 Task: Look for products in the category "Joint Care Supplements" from Iwi only.
Action: Mouse moved to (251, 125)
Screenshot: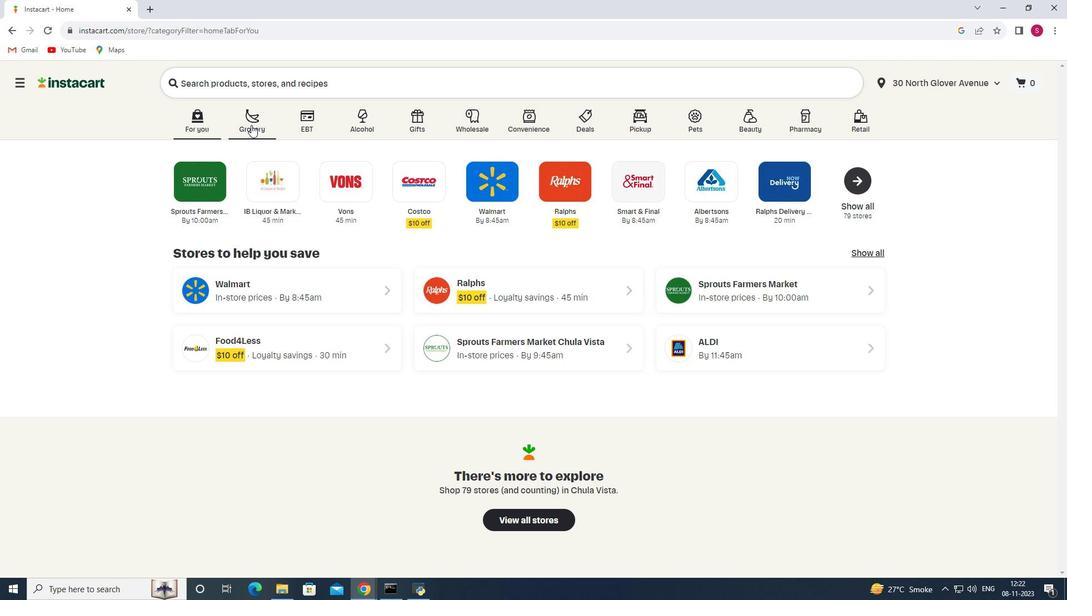 
Action: Mouse pressed left at (251, 125)
Screenshot: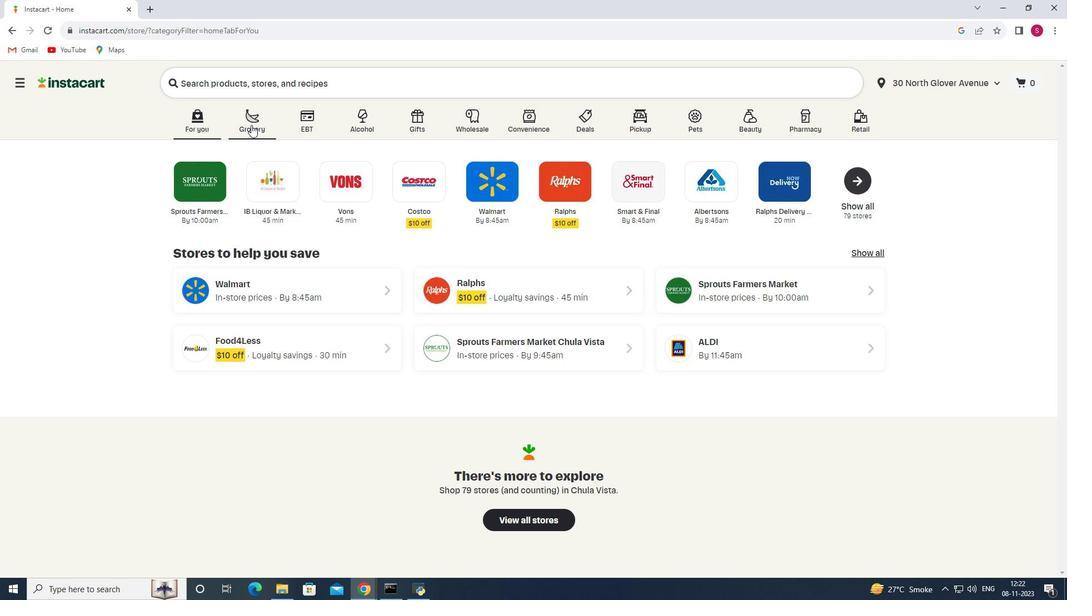 
Action: Mouse moved to (244, 319)
Screenshot: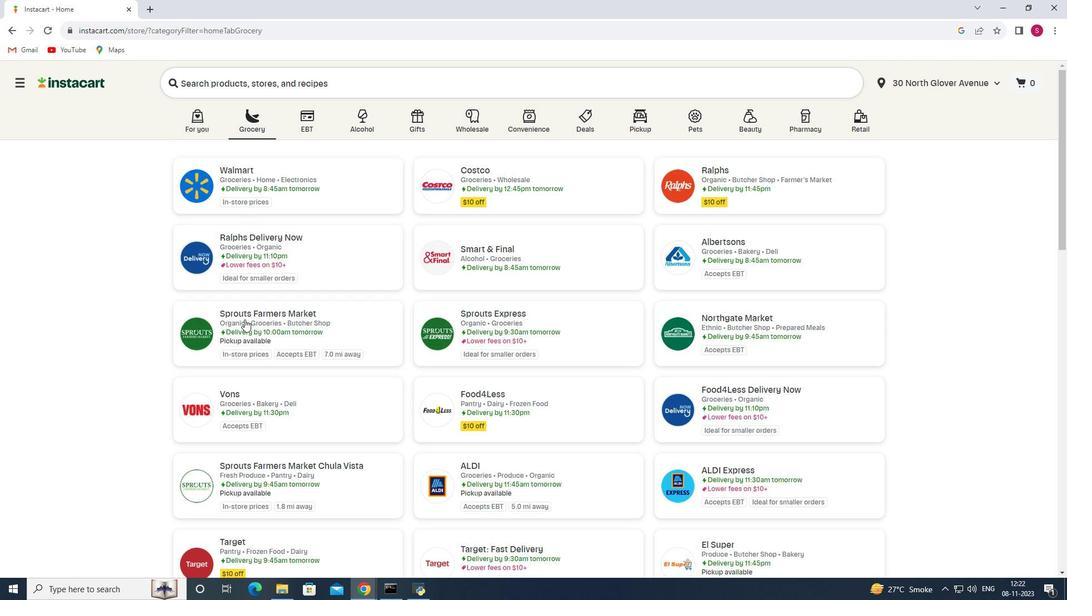 
Action: Mouse pressed left at (244, 319)
Screenshot: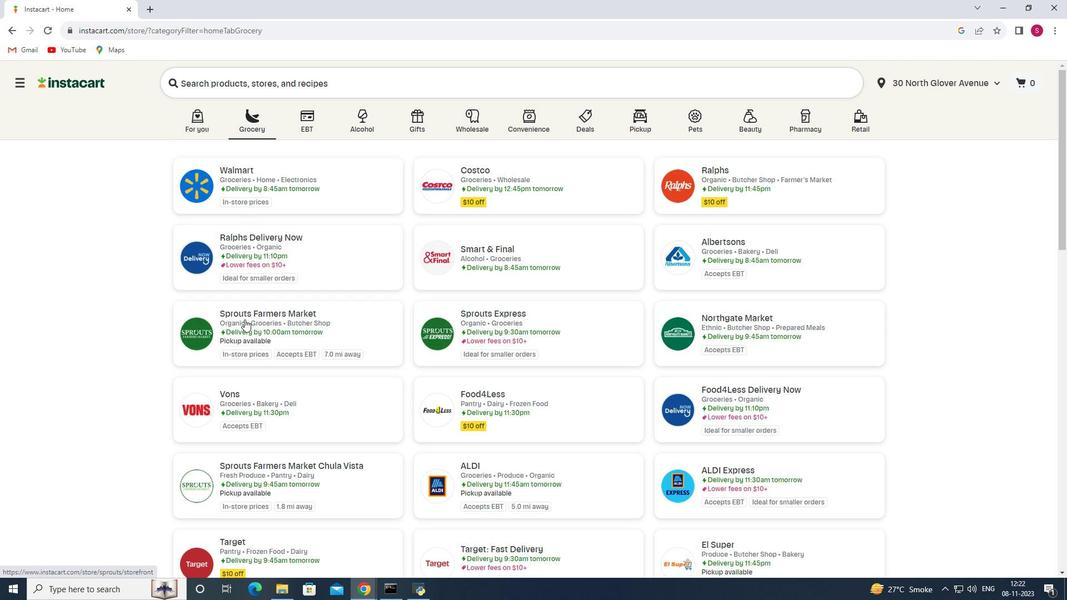 
Action: Mouse moved to (36, 364)
Screenshot: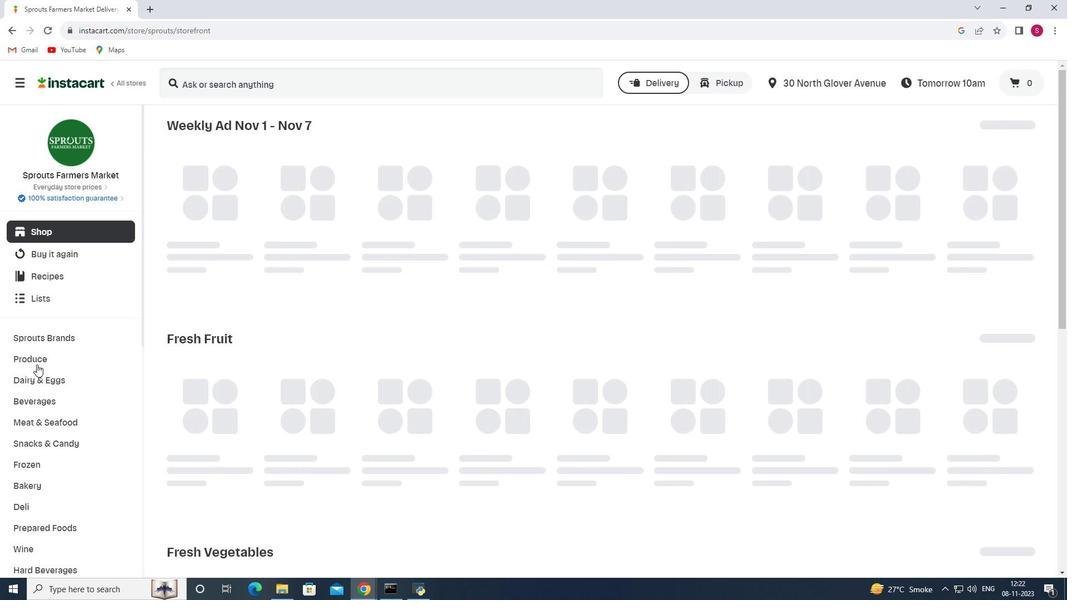 
Action: Mouse scrolled (36, 364) with delta (0, 0)
Screenshot: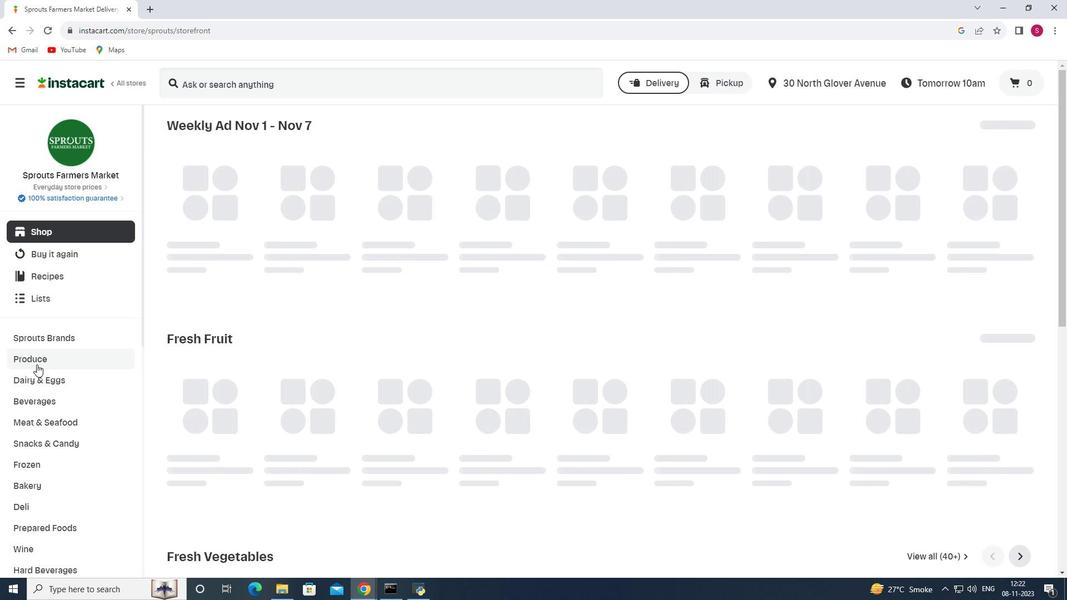 
Action: Mouse scrolled (36, 364) with delta (0, 0)
Screenshot: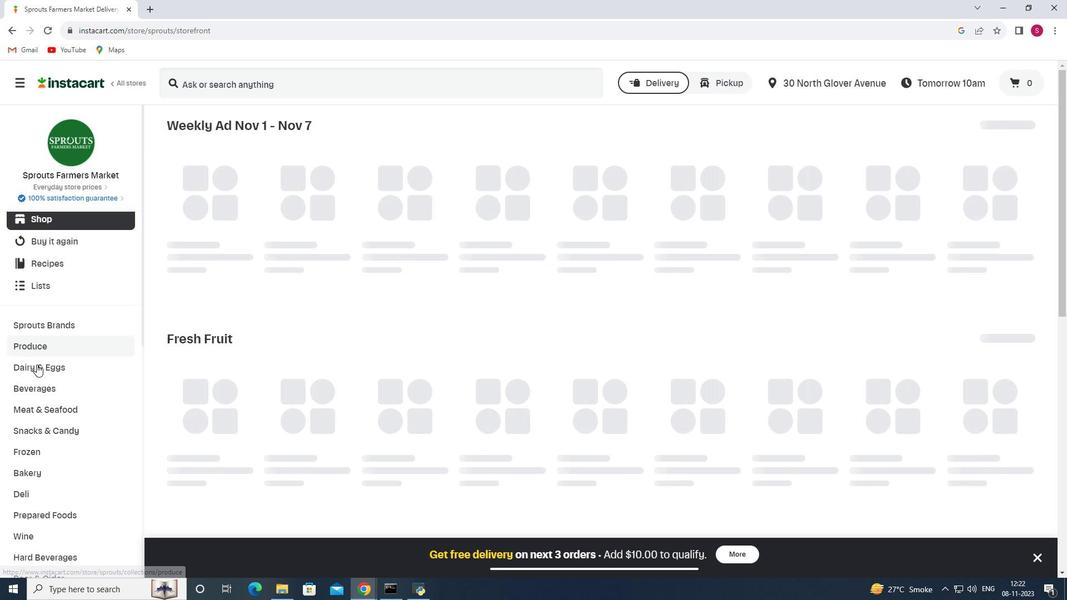 
Action: Mouse scrolled (36, 364) with delta (0, 0)
Screenshot: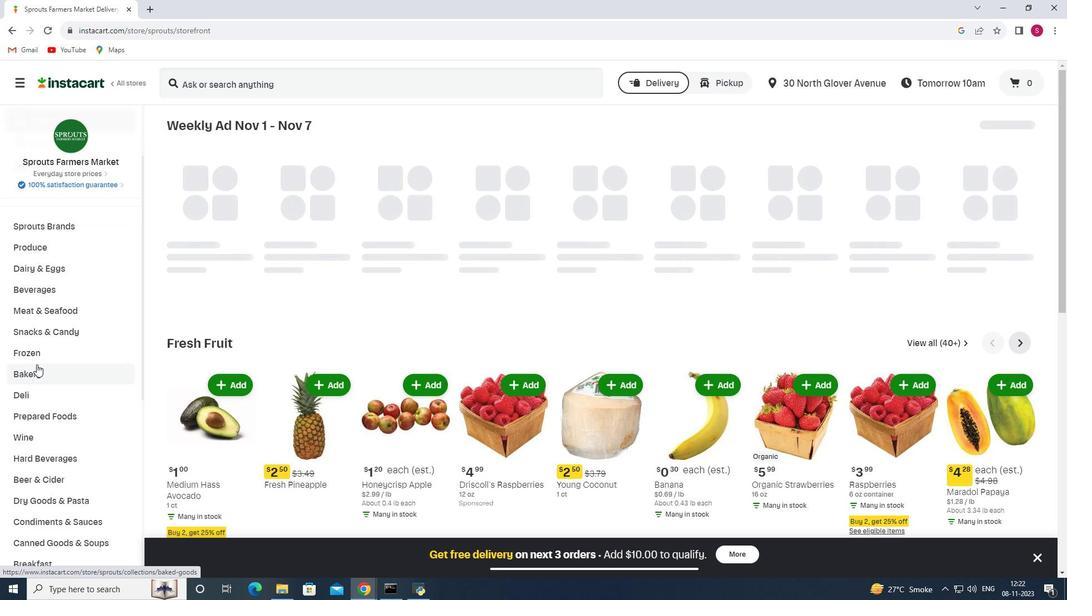
Action: Mouse scrolled (36, 364) with delta (0, 0)
Screenshot: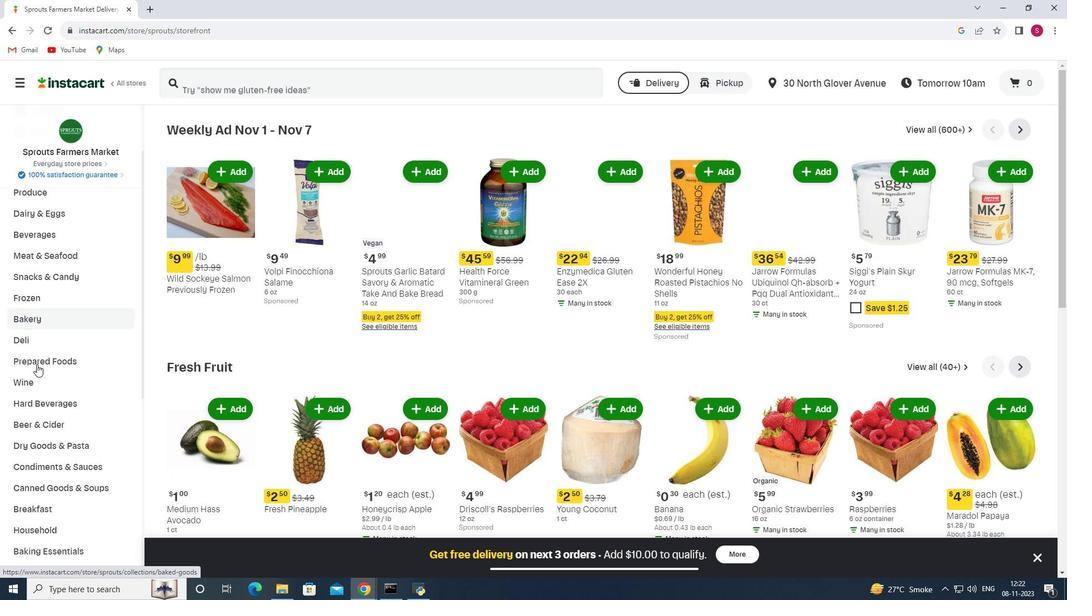 
Action: Mouse scrolled (36, 364) with delta (0, 0)
Screenshot: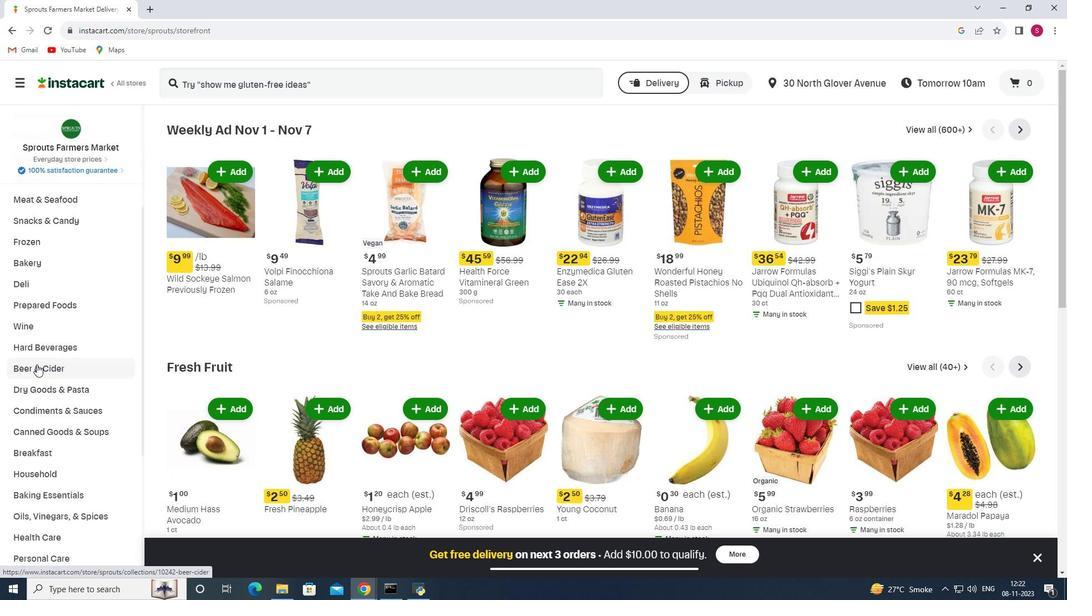 
Action: Mouse scrolled (36, 364) with delta (0, 0)
Screenshot: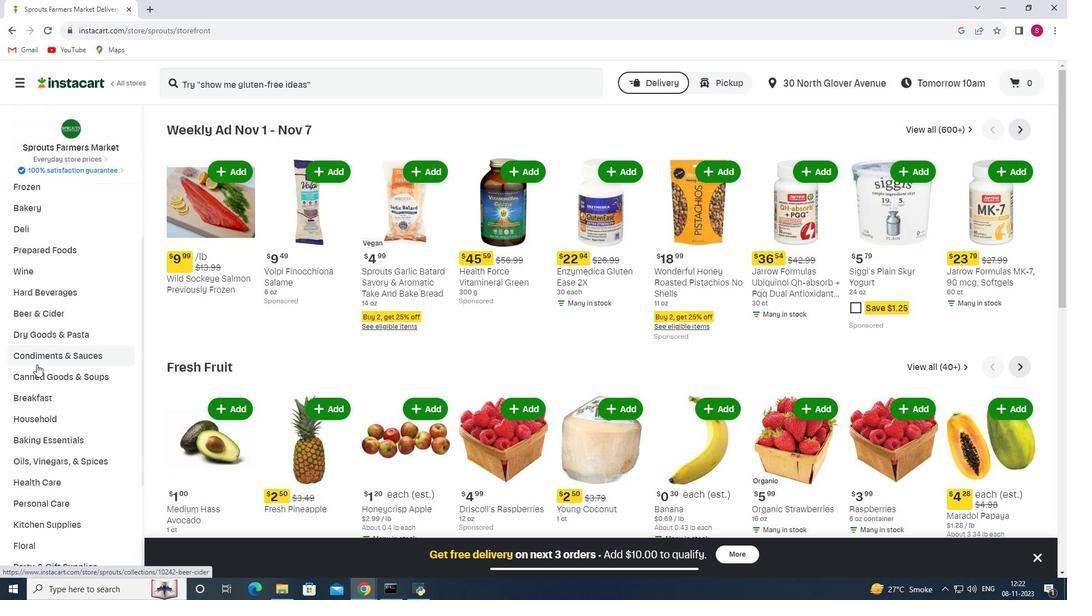 
Action: Mouse scrolled (36, 364) with delta (0, 0)
Screenshot: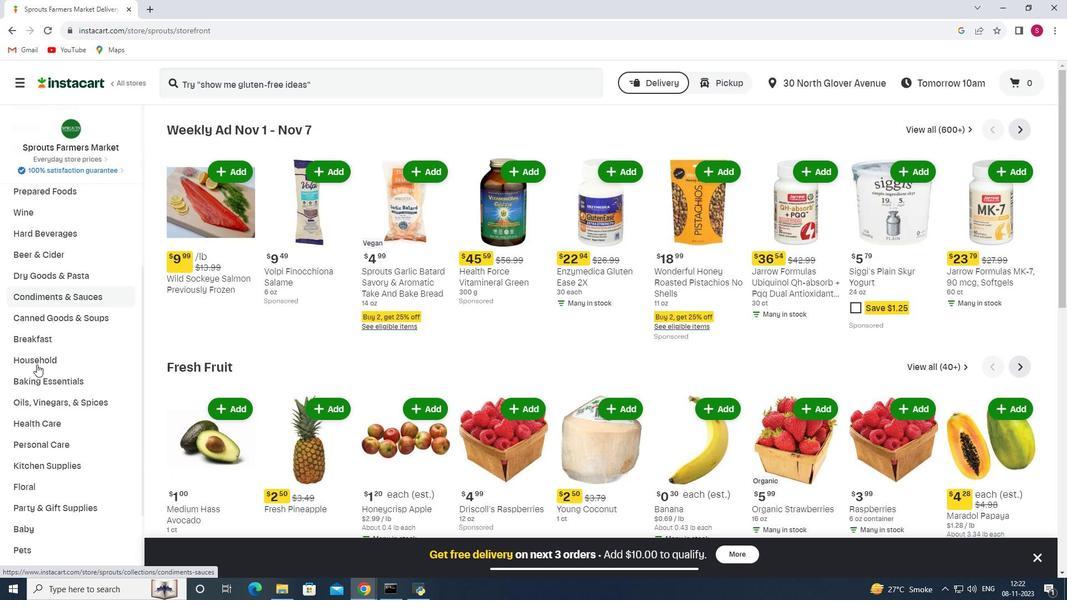 
Action: Mouse pressed left at (36, 364)
Screenshot: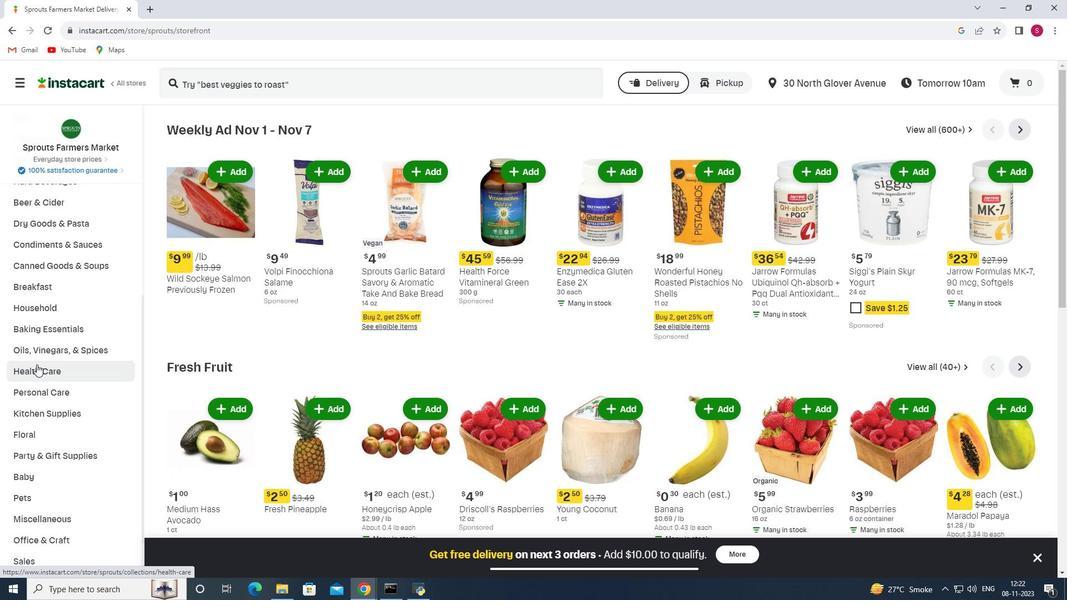 
Action: Mouse moved to (358, 154)
Screenshot: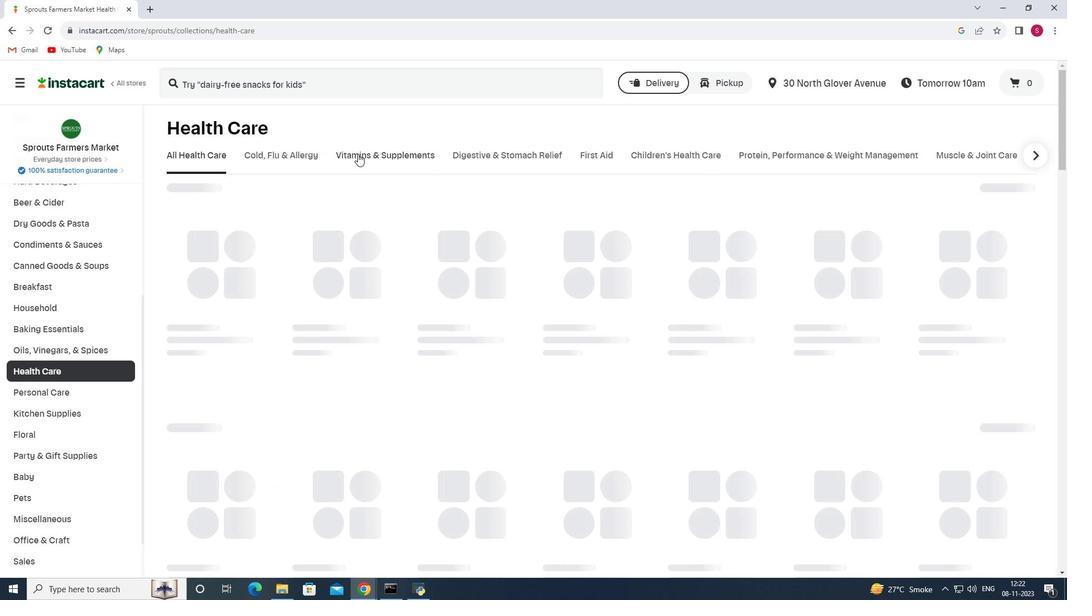 
Action: Mouse pressed left at (358, 154)
Screenshot: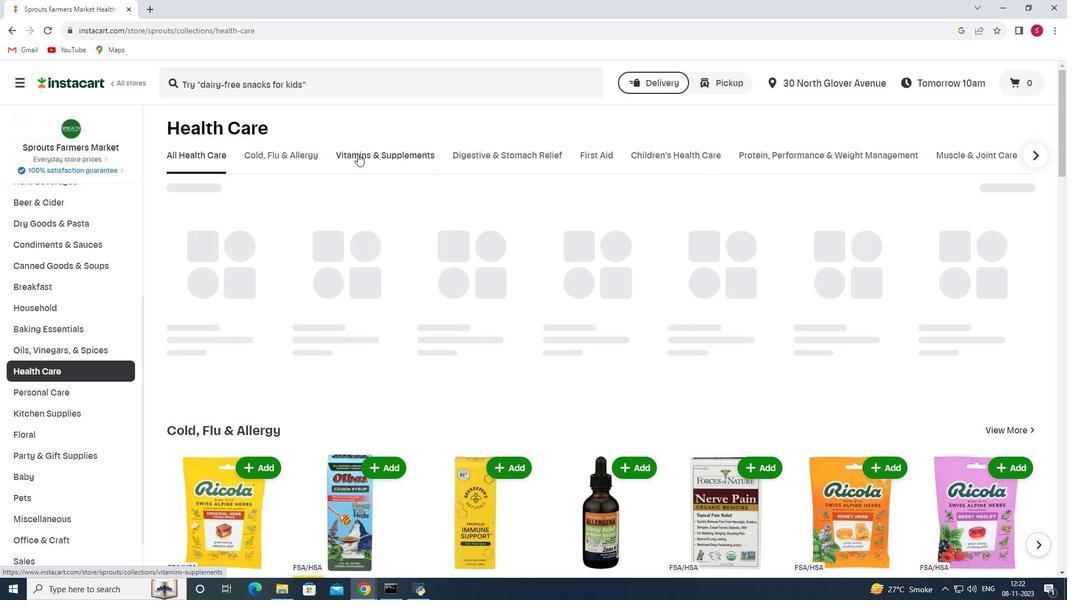 
Action: Mouse moved to (1031, 198)
Screenshot: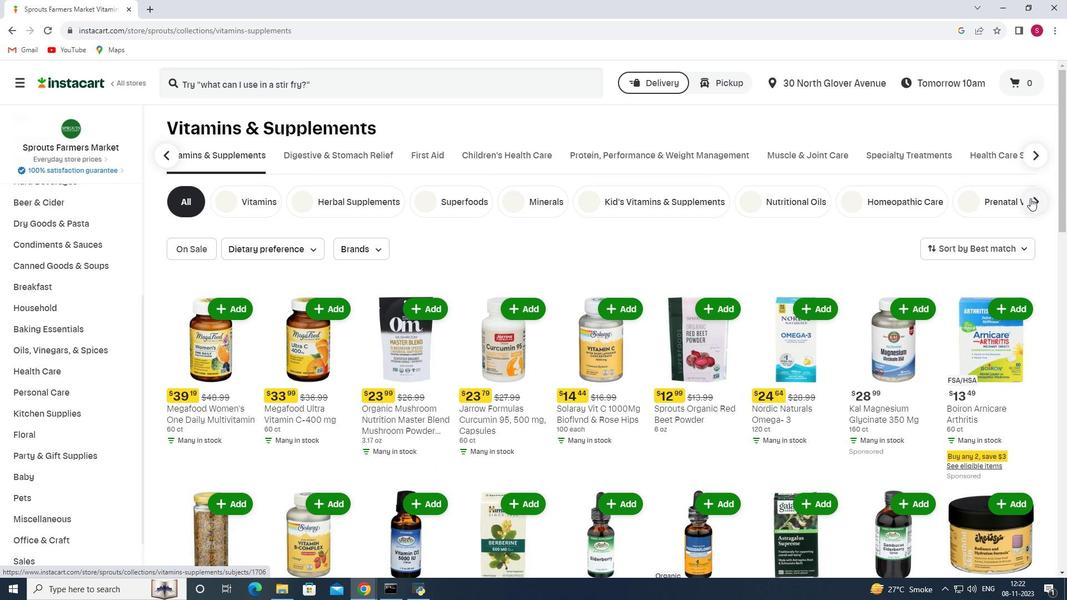 
Action: Mouse pressed left at (1031, 198)
Screenshot: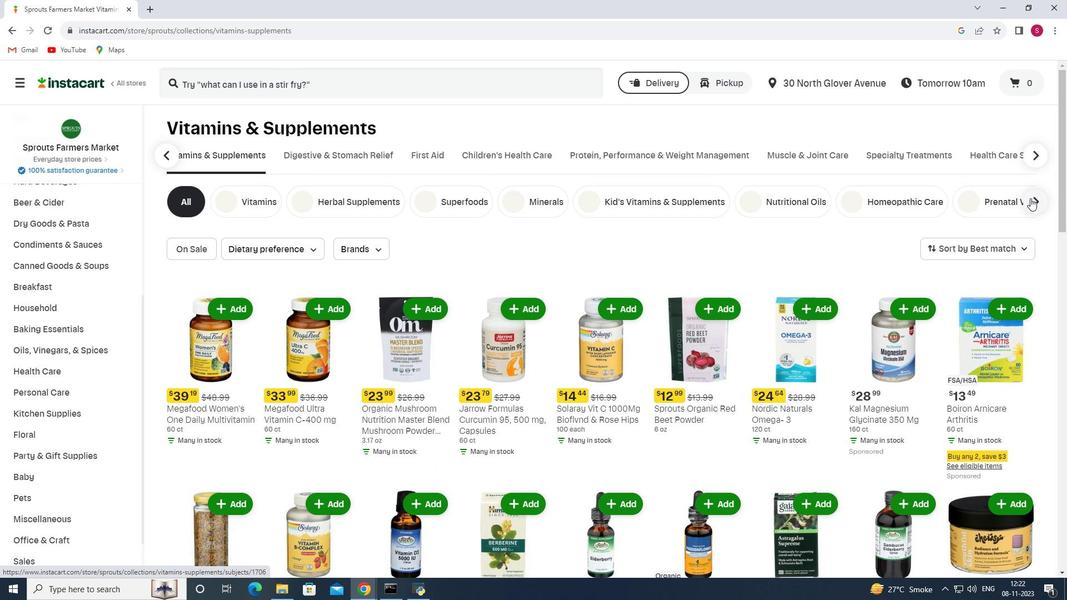 
Action: Mouse moved to (799, 205)
Screenshot: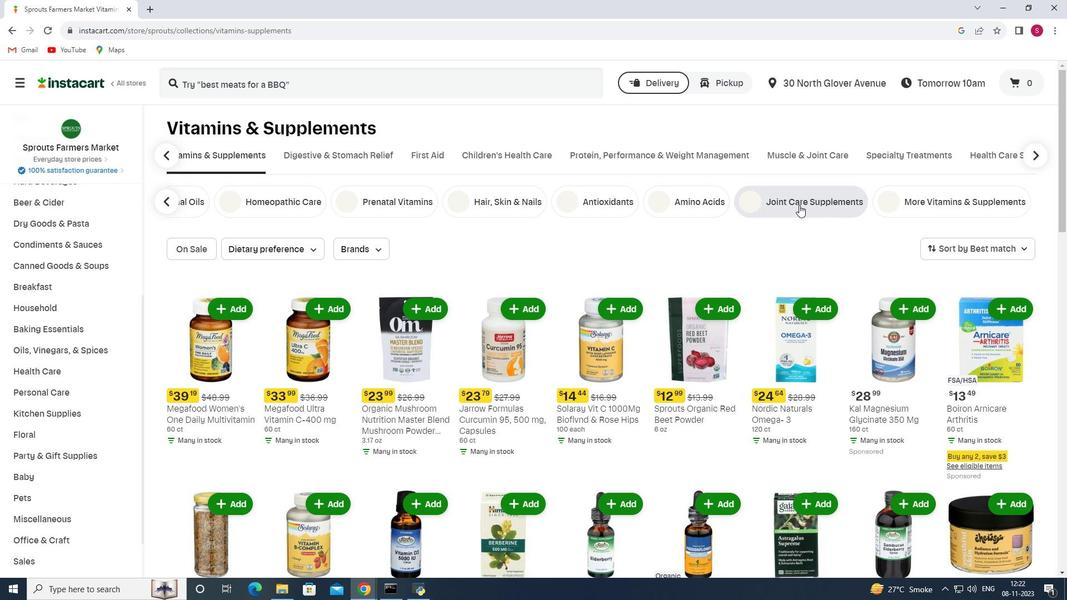 
Action: Mouse pressed left at (799, 205)
Screenshot: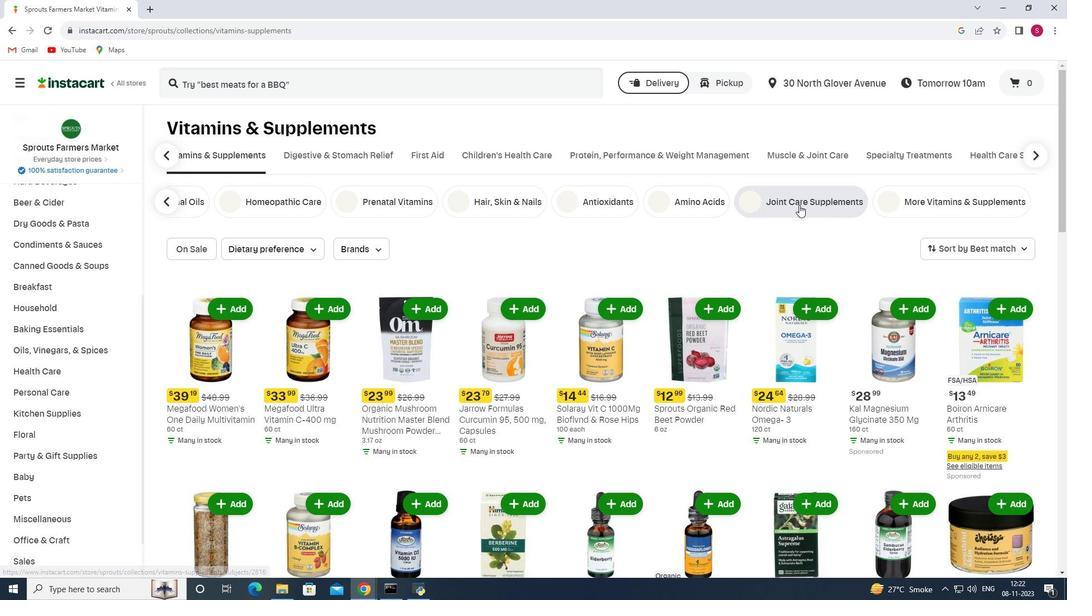 
Action: Mouse moved to (271, 249)
Screenshot: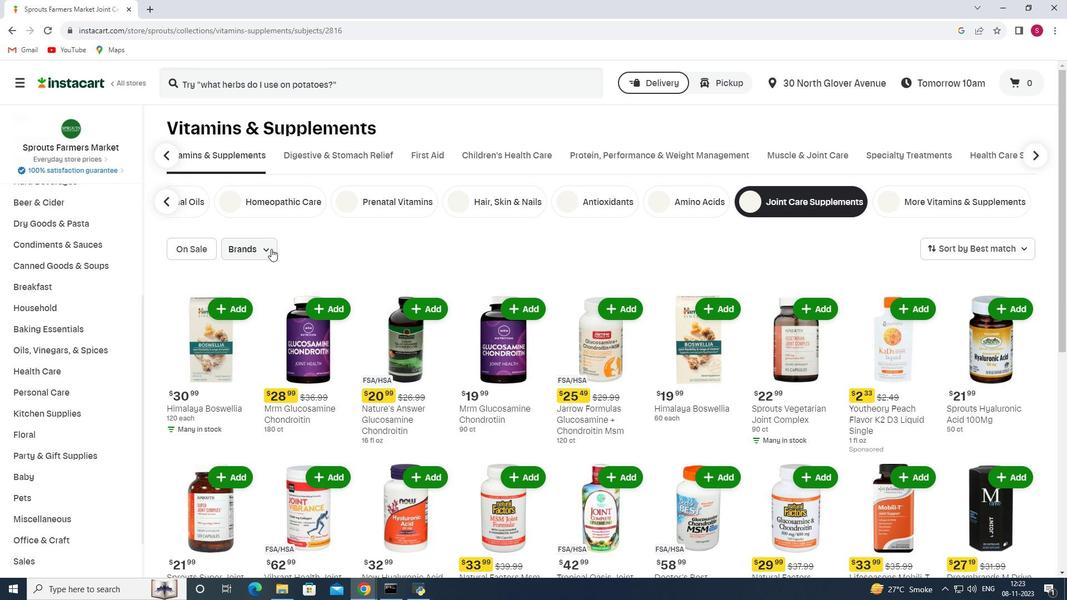 
Action: Mouse pressed left at (271, 249)
Screenshot: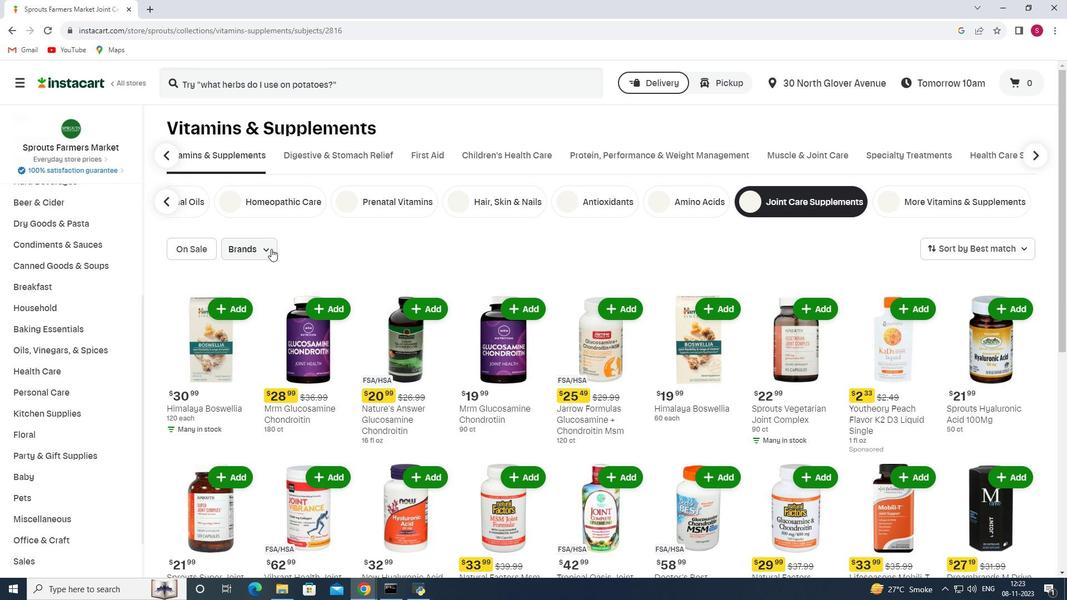 
Action: Mouse moved to (275, 301)
Screenshot: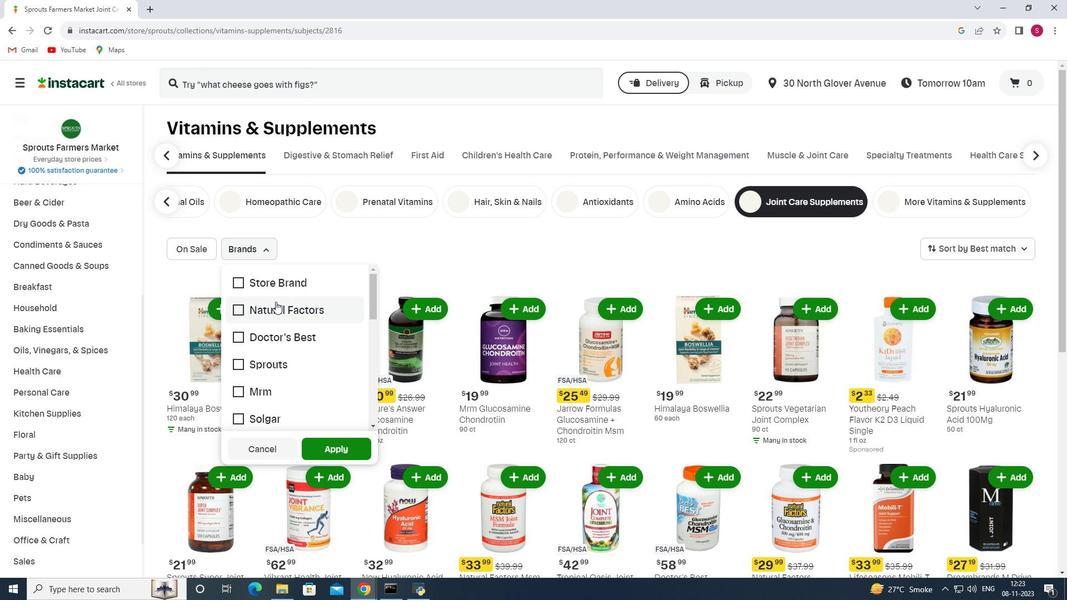 
Action: Mouse scrolled (275, 301) with delta (0, 0)
Screenshot: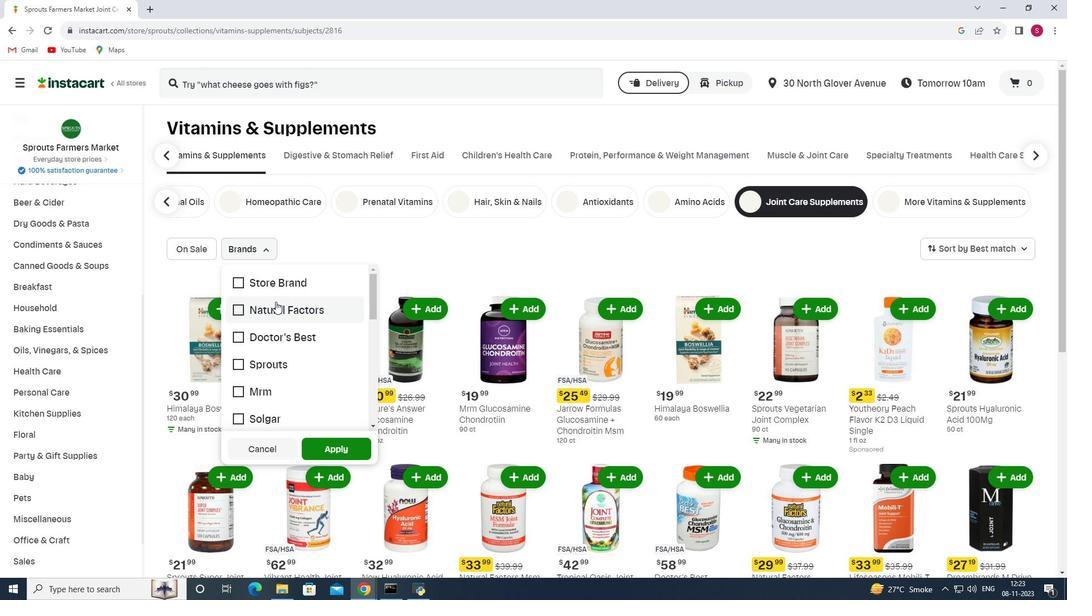
Action: Mouse scrolled (275, 301) with delta (0, 0)
Screenshot: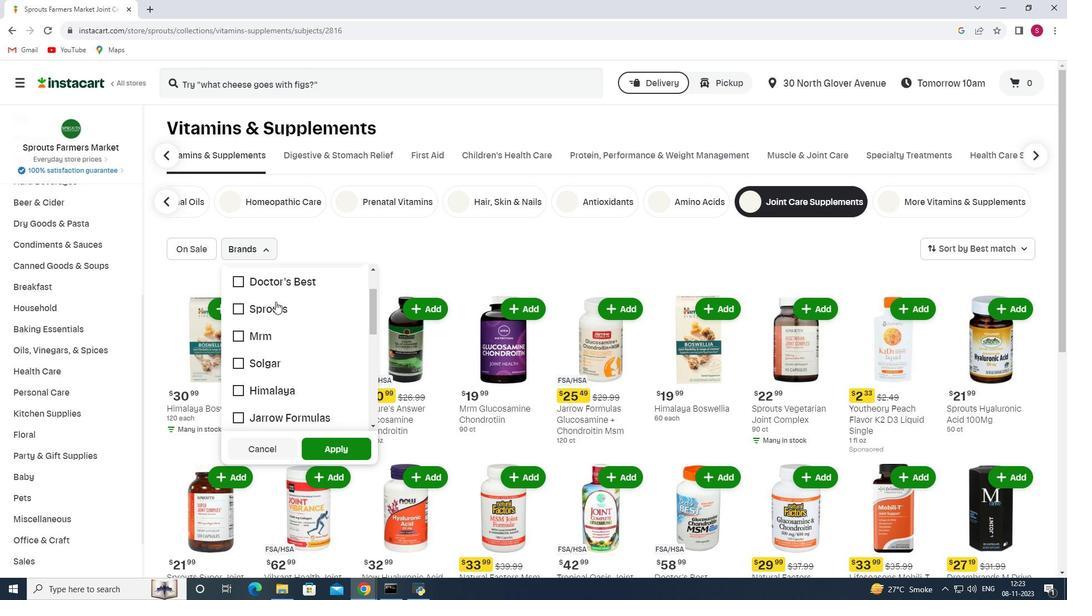 
Action: Mouse scrolled (275, 301) with delta (0, 0)
Screenshot: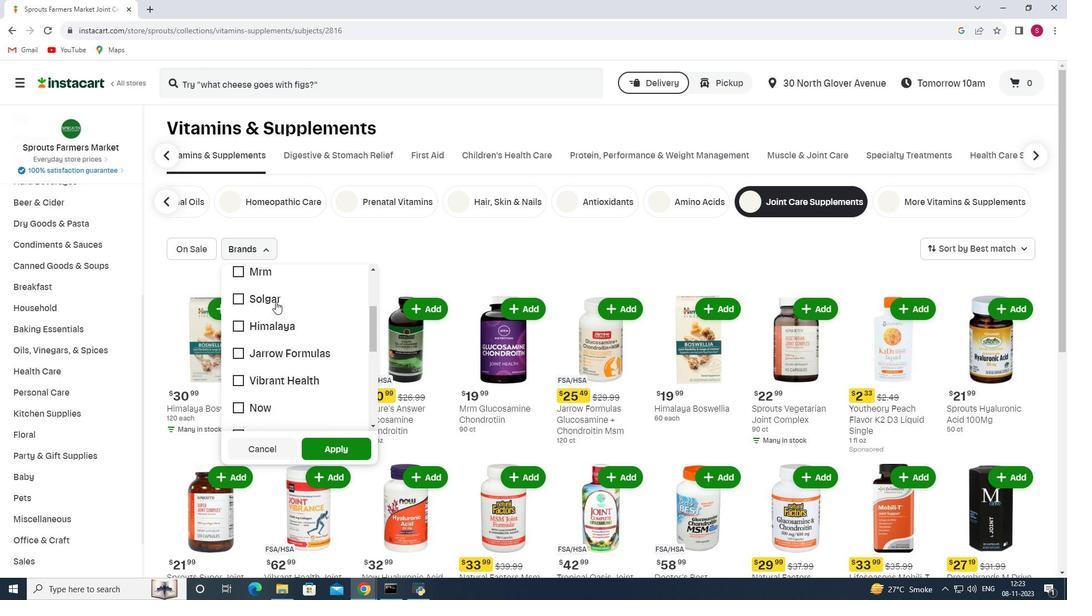 
Action: Mouse moved to (275, 305)
Screenshot: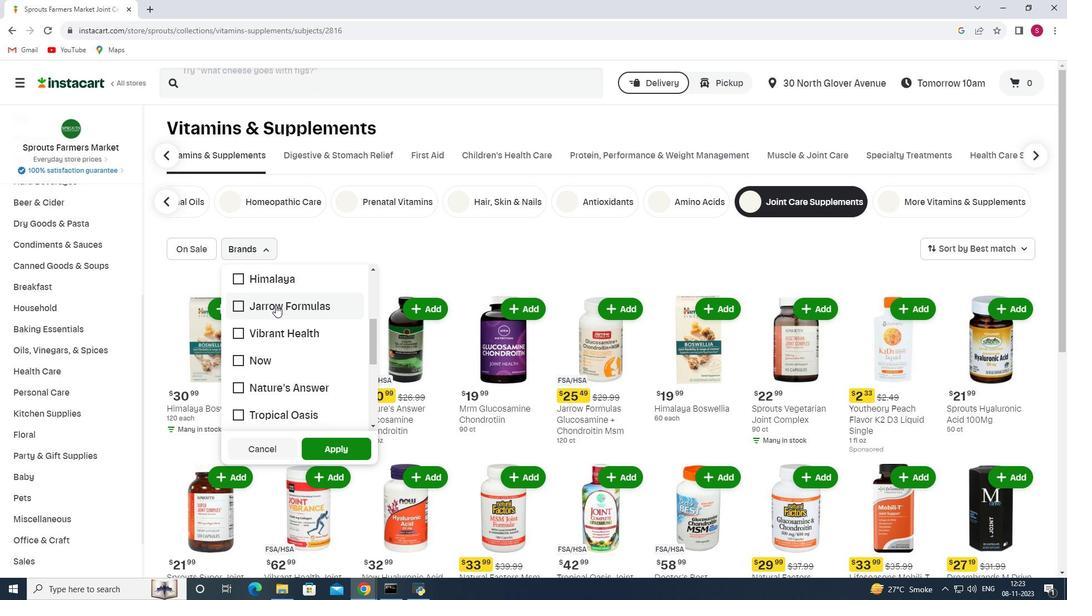 
Action: Mouse scrolled (275, 304) with delta (0, 0)
Screenshot: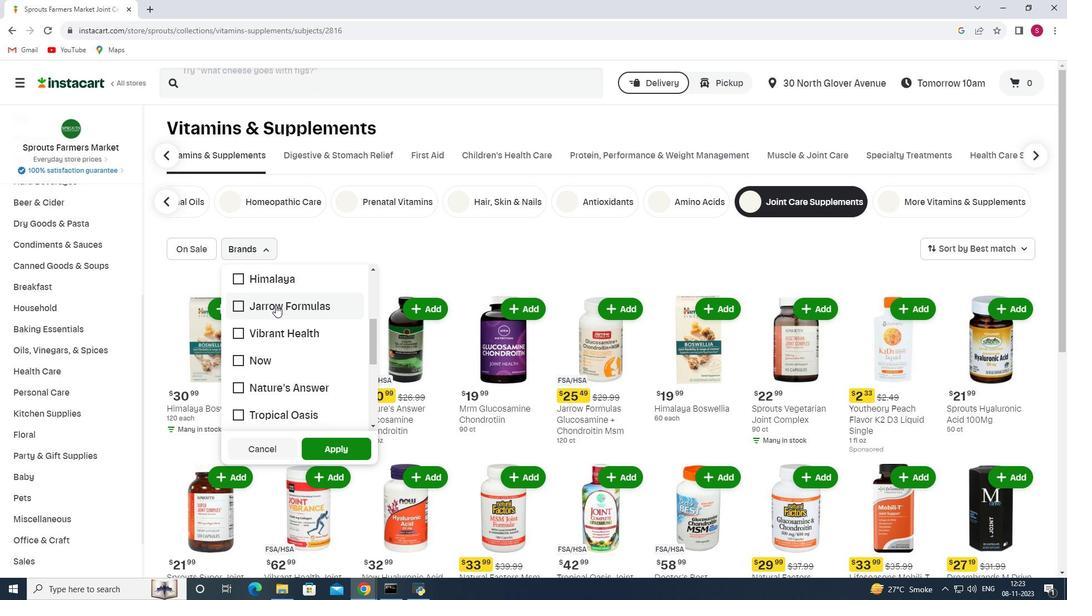
Action: Mouse scrolled (275, 304) with delta (0, 0)
Screenshot: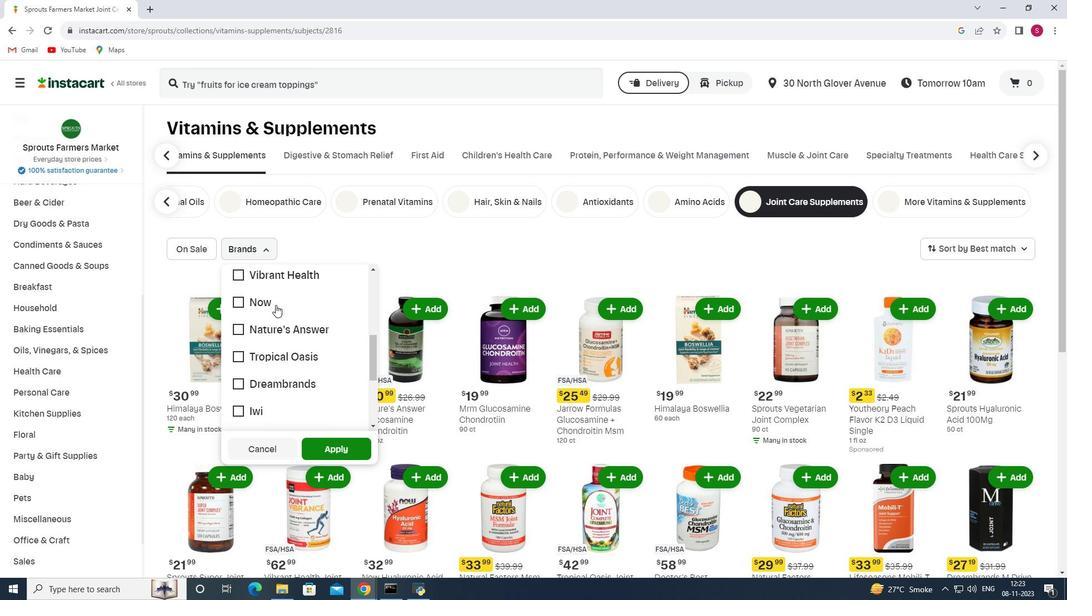 
Action: Mouse scrolled (275, 304) with delta (0, 0)
Screenshot: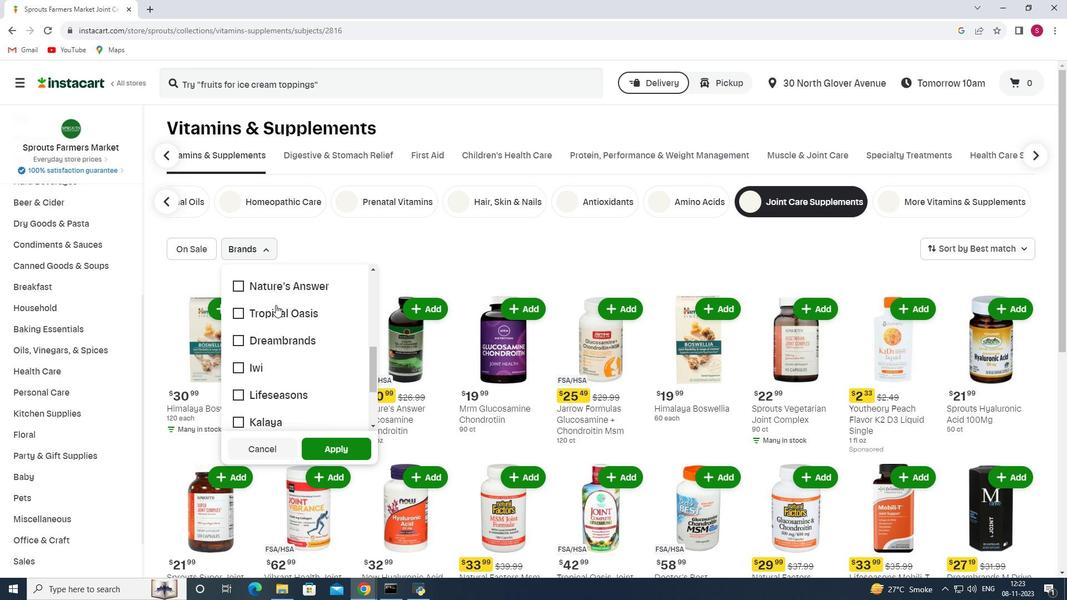 
Action: Mouse moved to (231, 303)
Screenshot: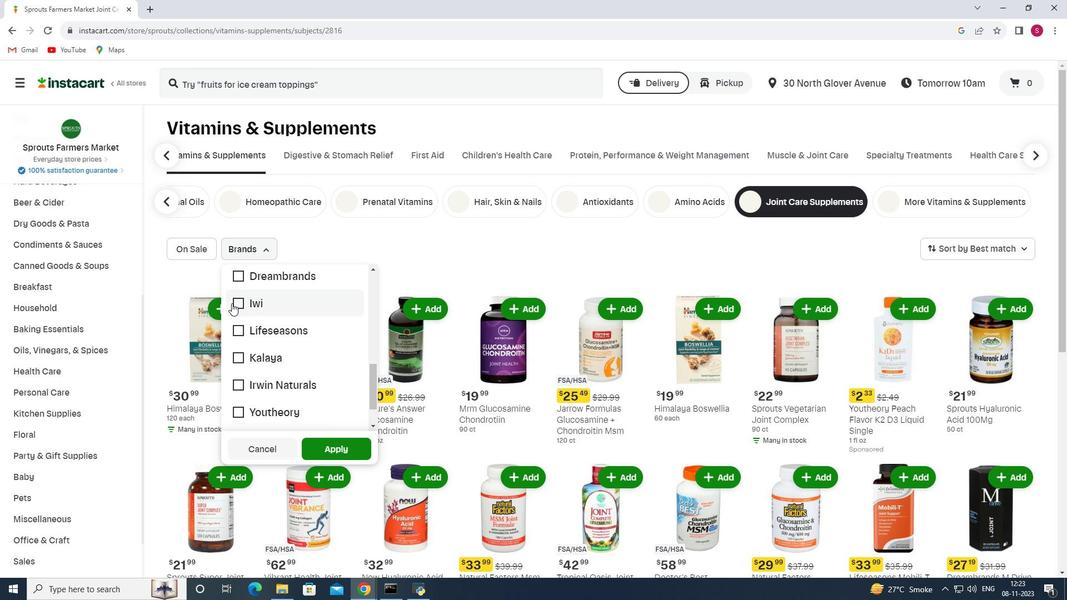 
Action: Mouse pressed left at (231, 303)
Screenshot: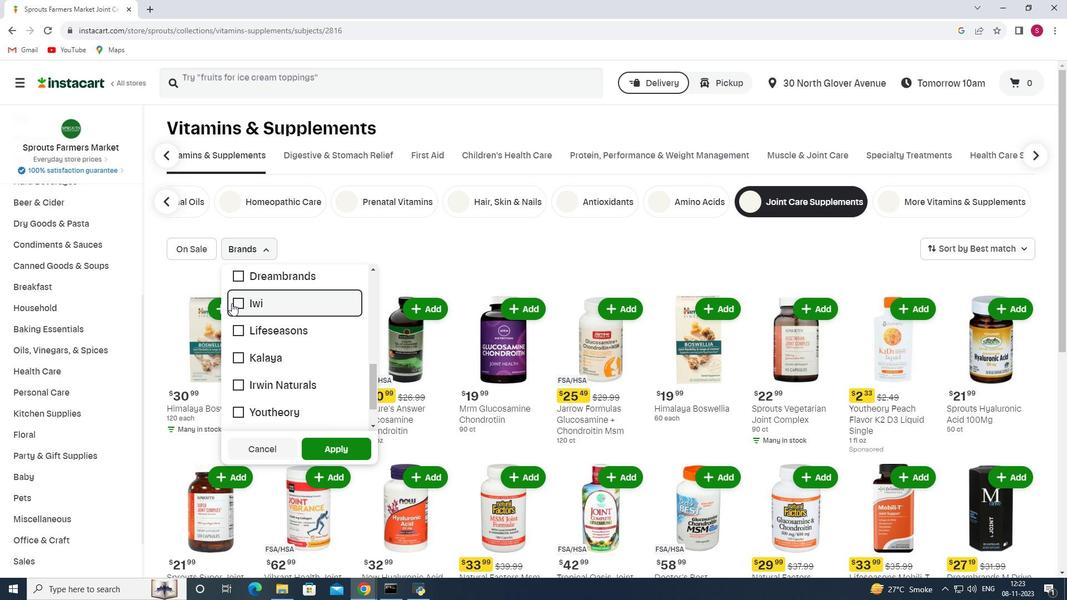 
Action: Mouse moved to (326, 448)
Screenshot: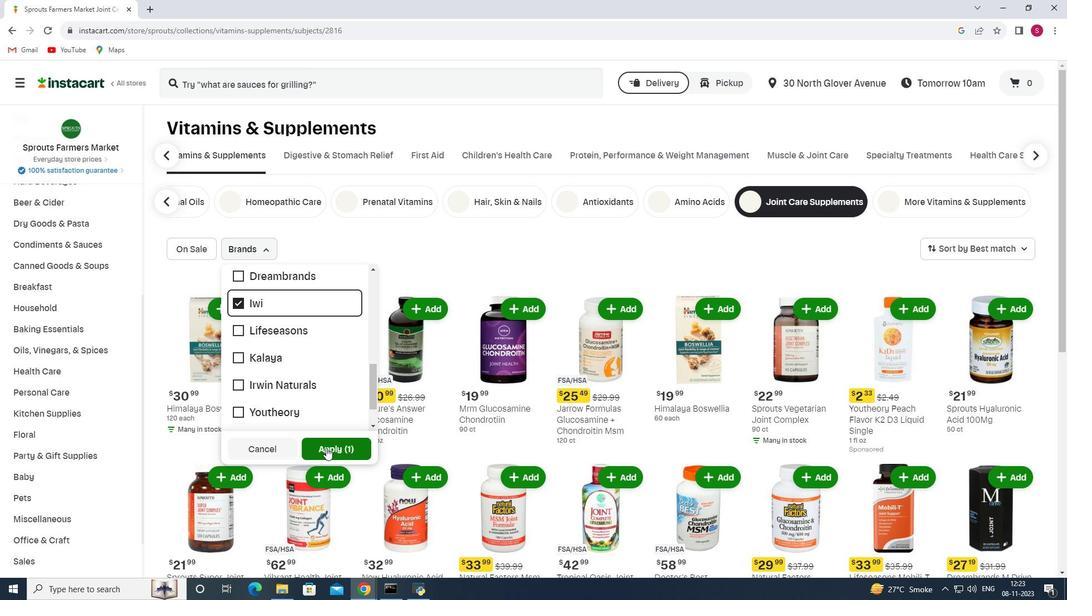 
Action: Mouse pressed left at (326, 448)
Screenshot: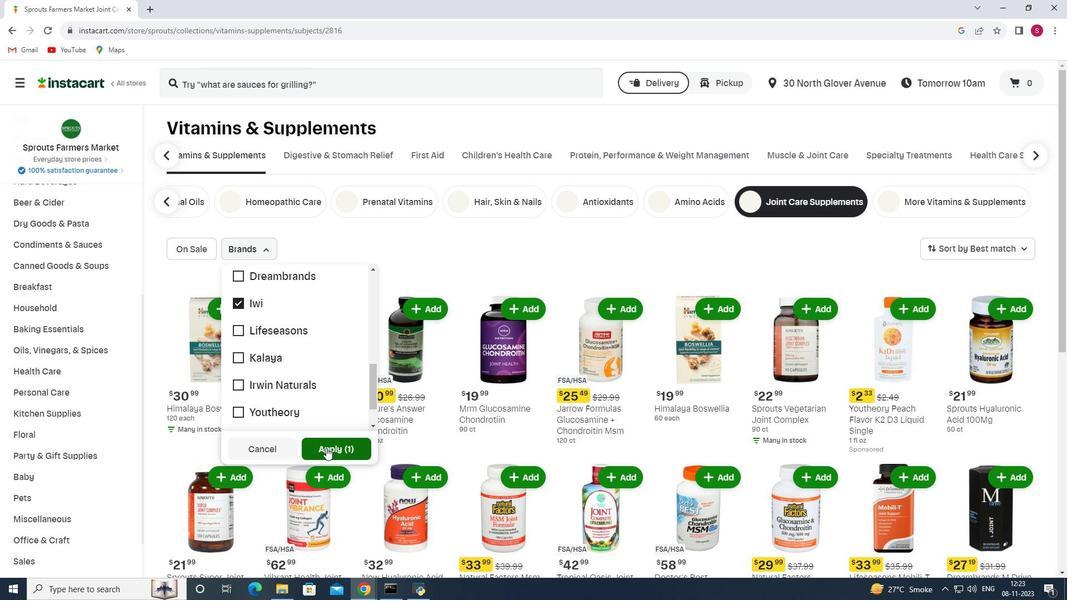 
